 Task: Select arts and culture as the cause.
Action: Mouse moved to (804, 81)
Screenshot: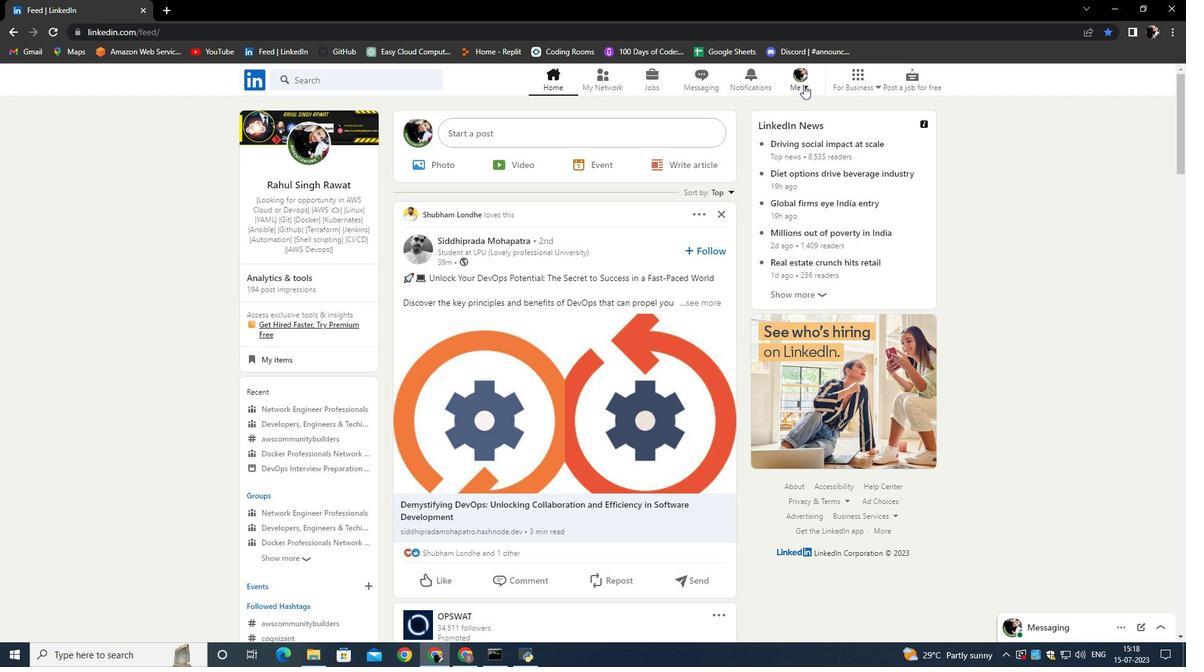 
Action: Mouse pressed left at (804, 81)
Screenshot: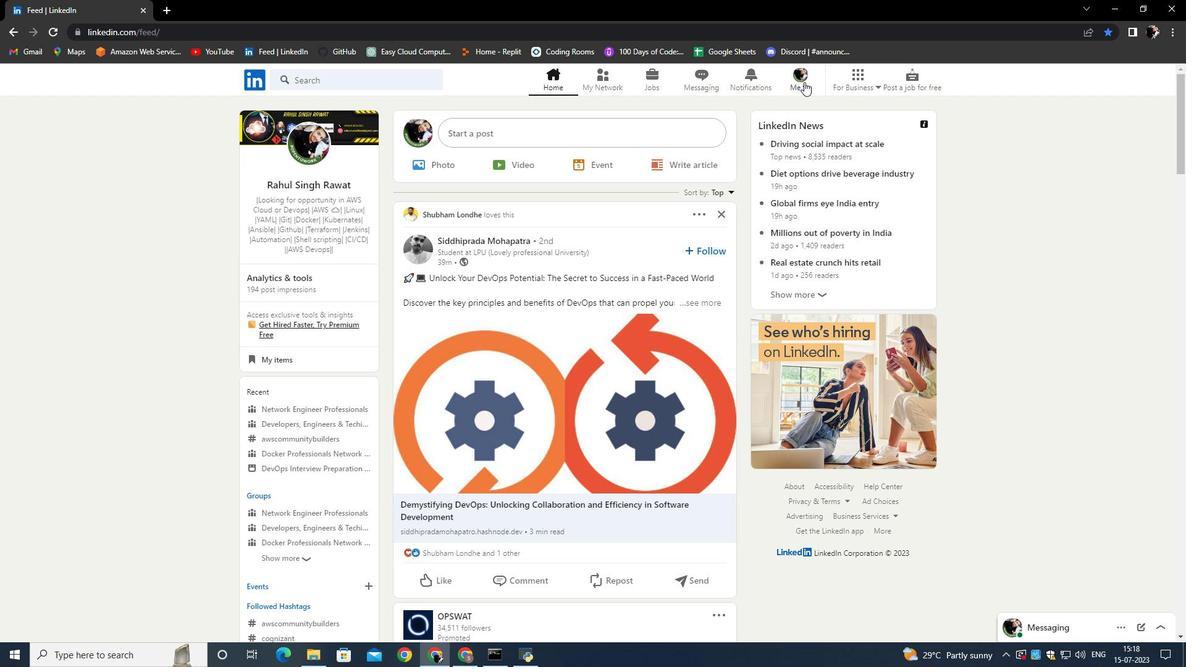
Action: Mouse moved to (689, 180)
Screenshot: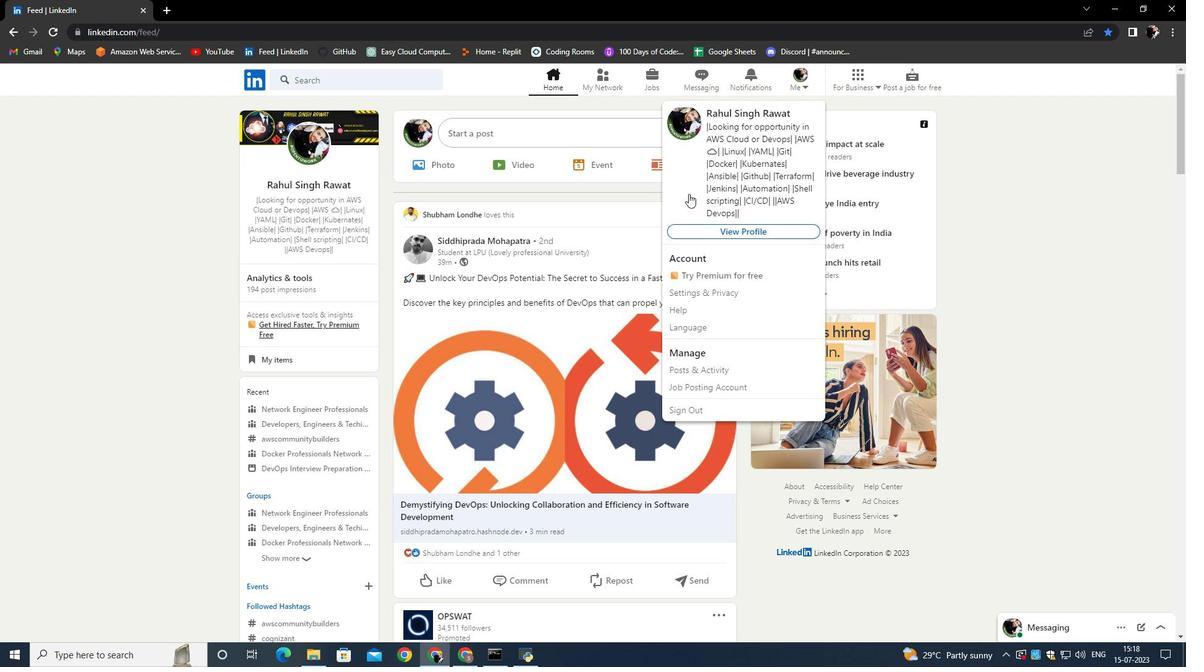 
Action: Mouse pressed left at (689, 180)
Screenshot: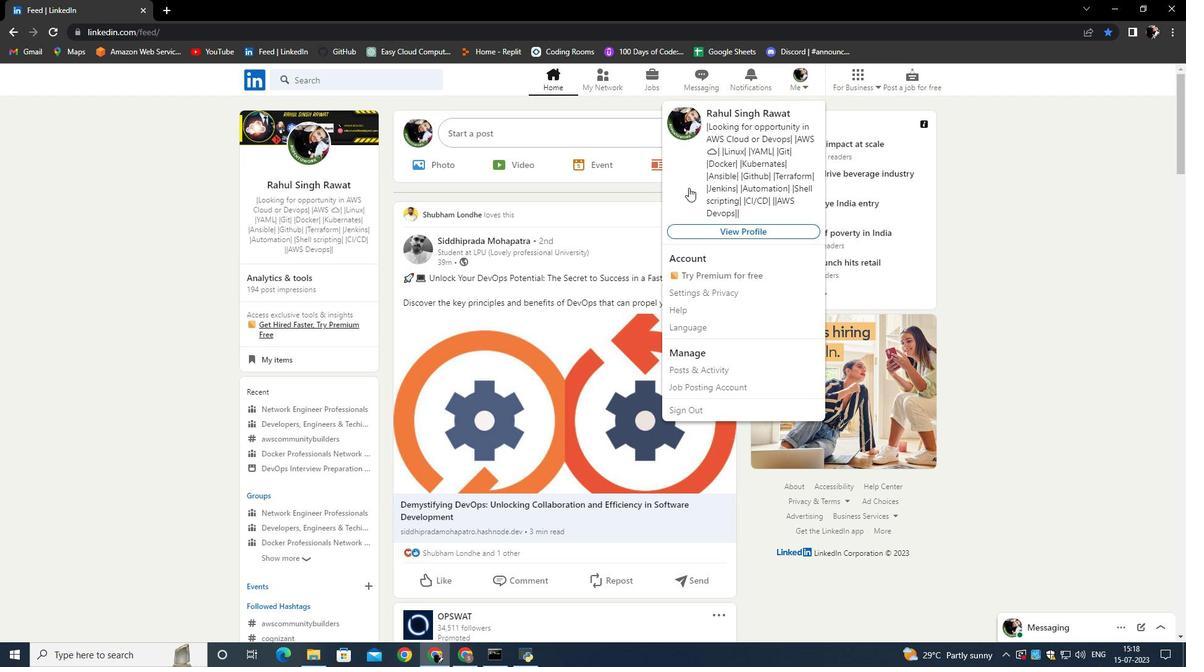 
Action: Mouse moved to (390, 468)
Screenshot: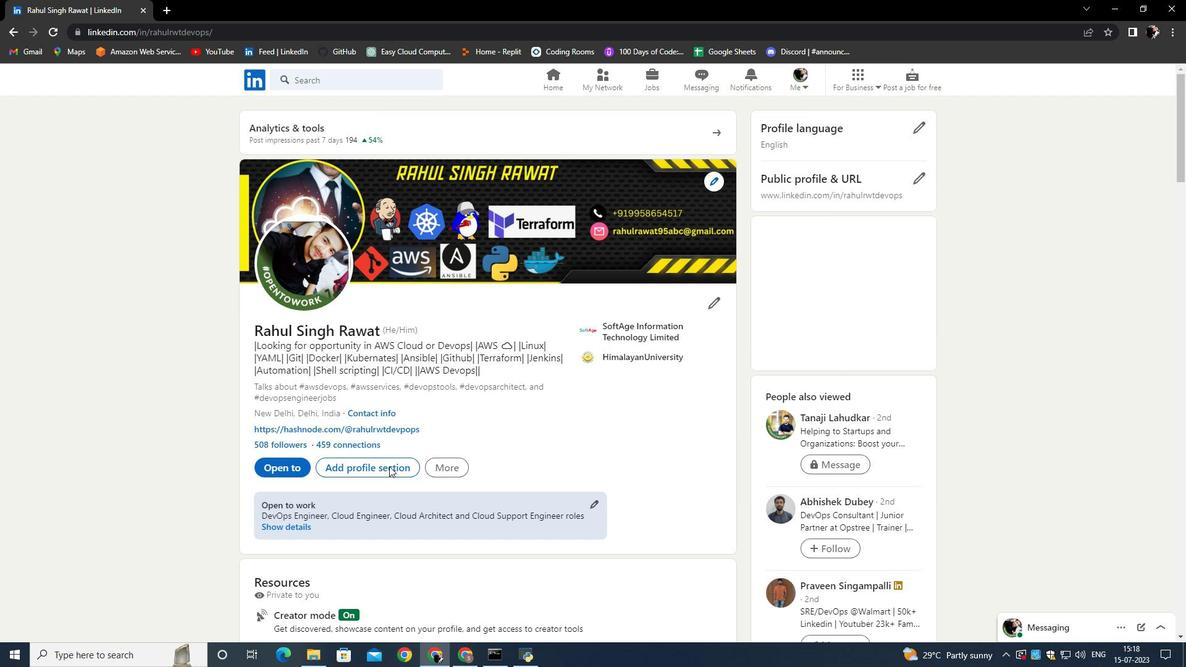 
Action: Mouse pressed left at (390, 468)
Screenshot: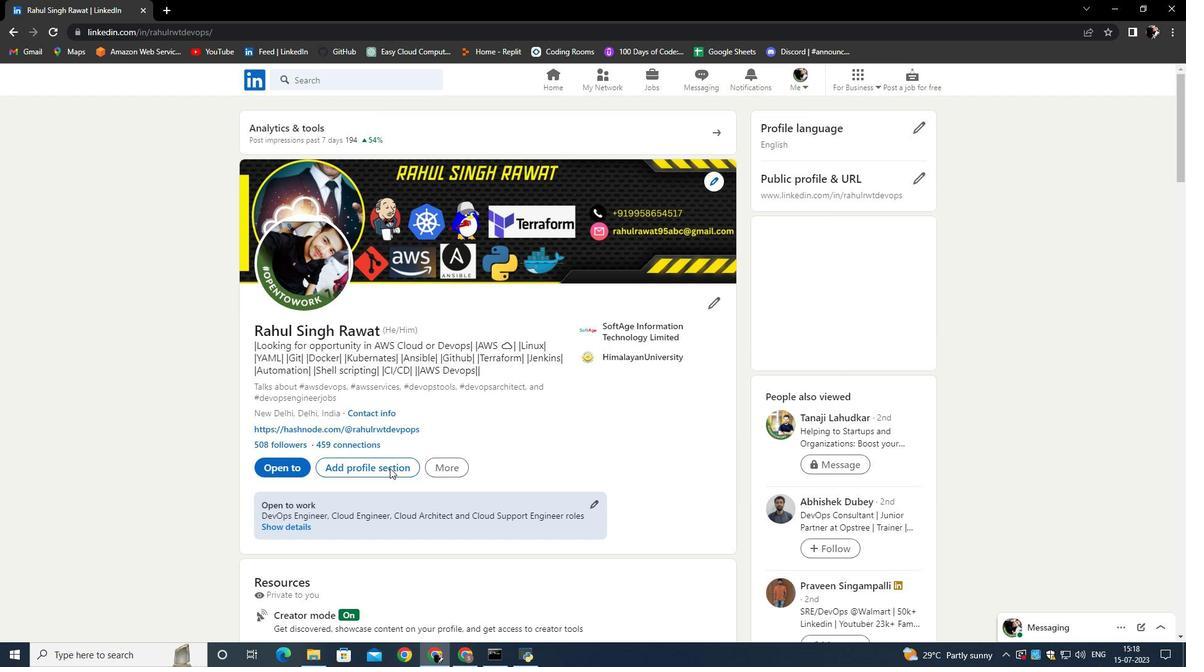 
Action: Mouse moved to (478, 341)
Screenshot: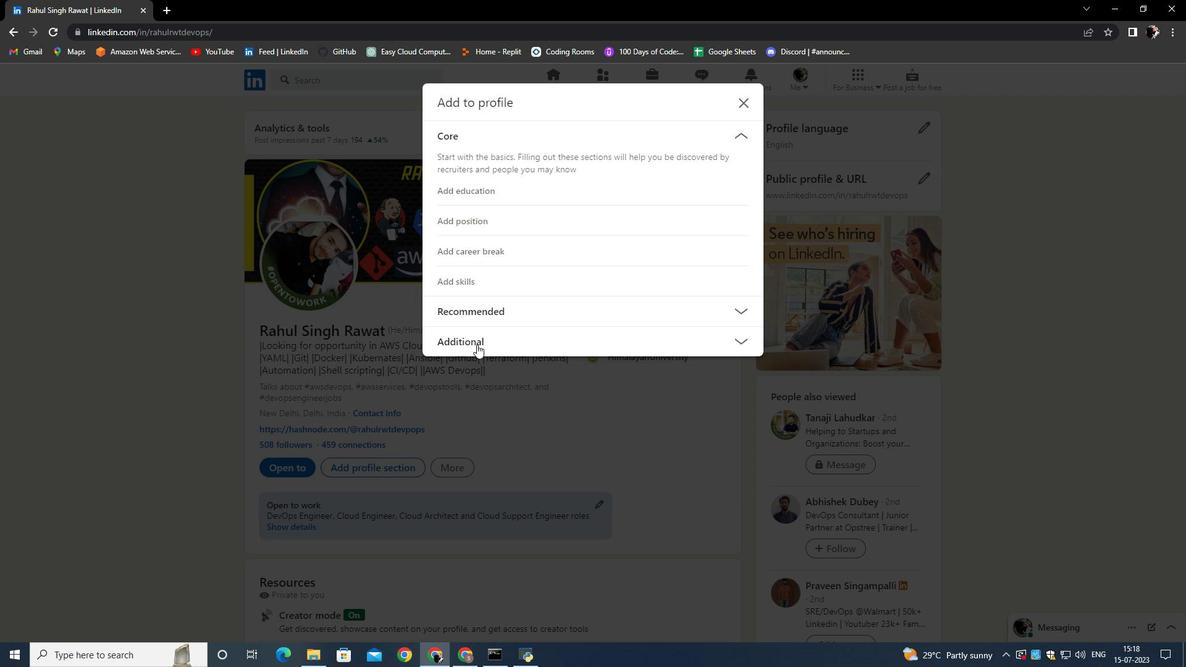 
Action: Mouse pressed left at (478, 341)
Screenshot: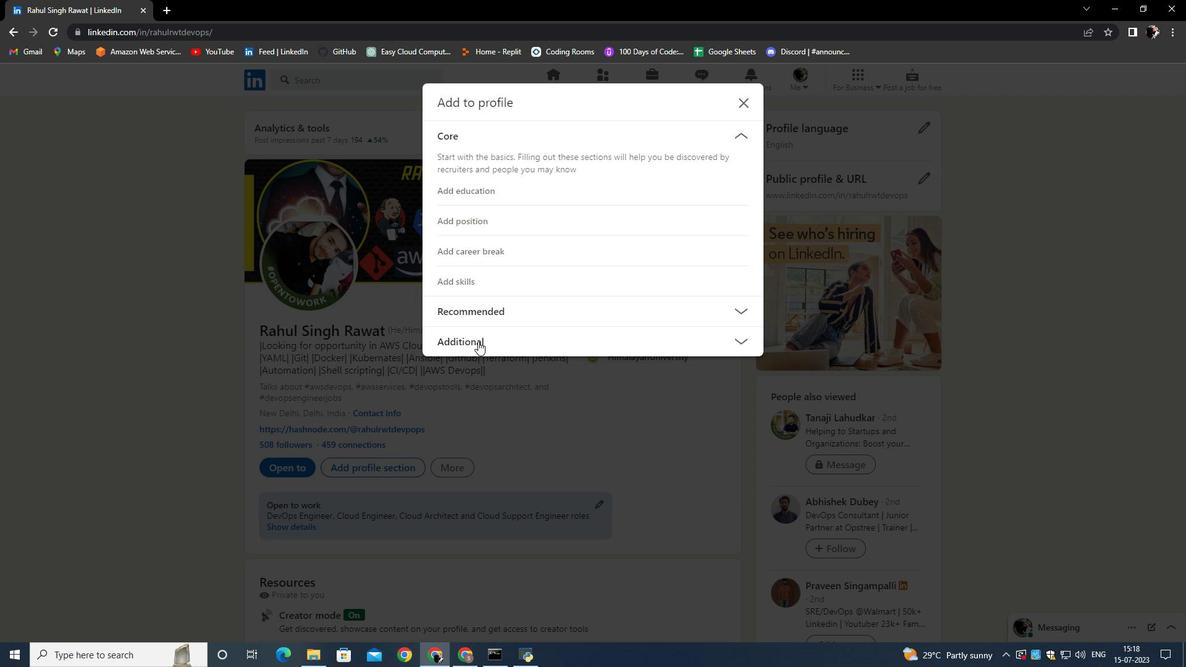 
Action: Mouse moved to (467, 467)
Screenshot: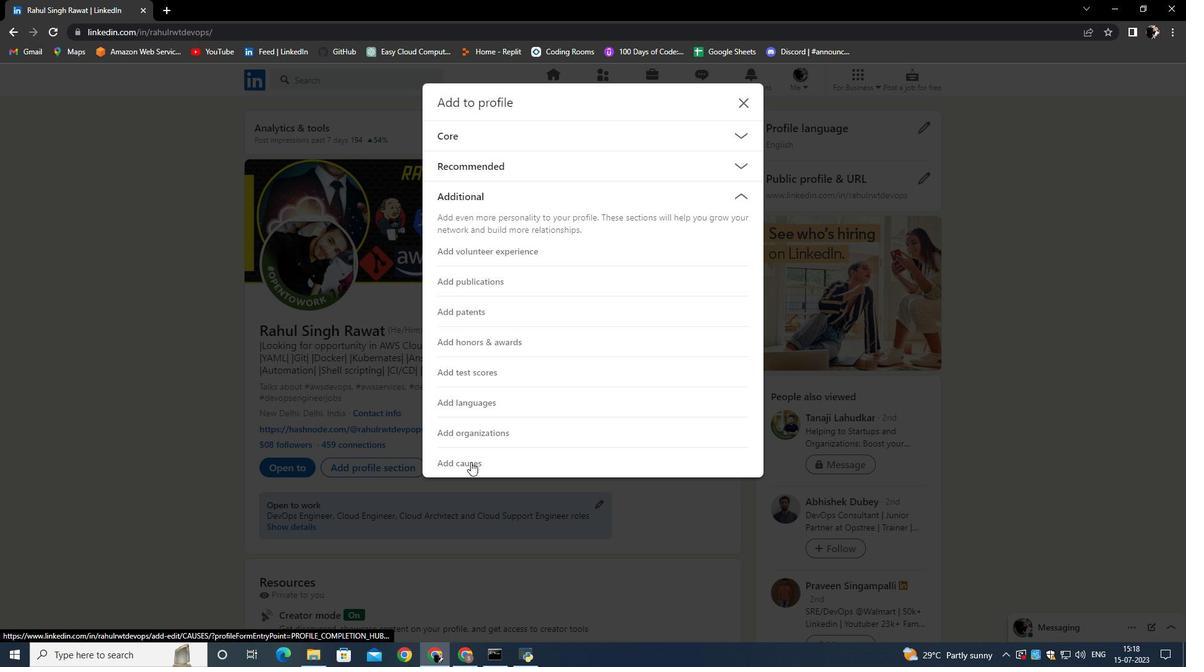 
Action: Mouse pressed left at (467, 467)
Screenshot: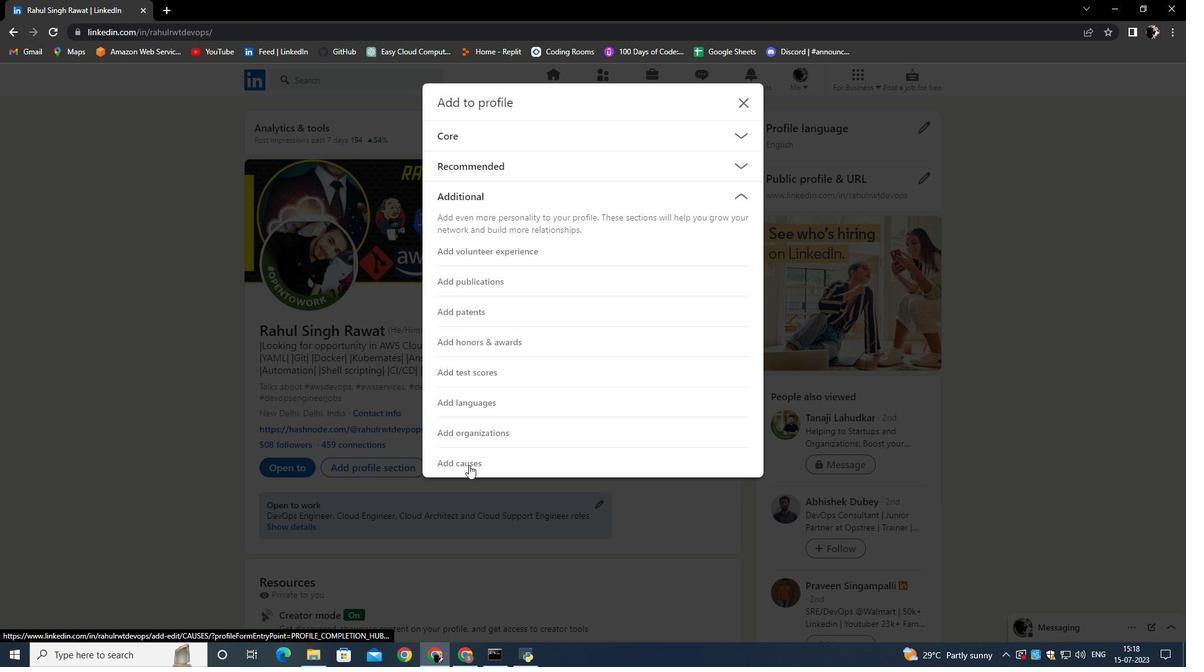 
Action: Mouse moved to (385, 205)
Screenshot: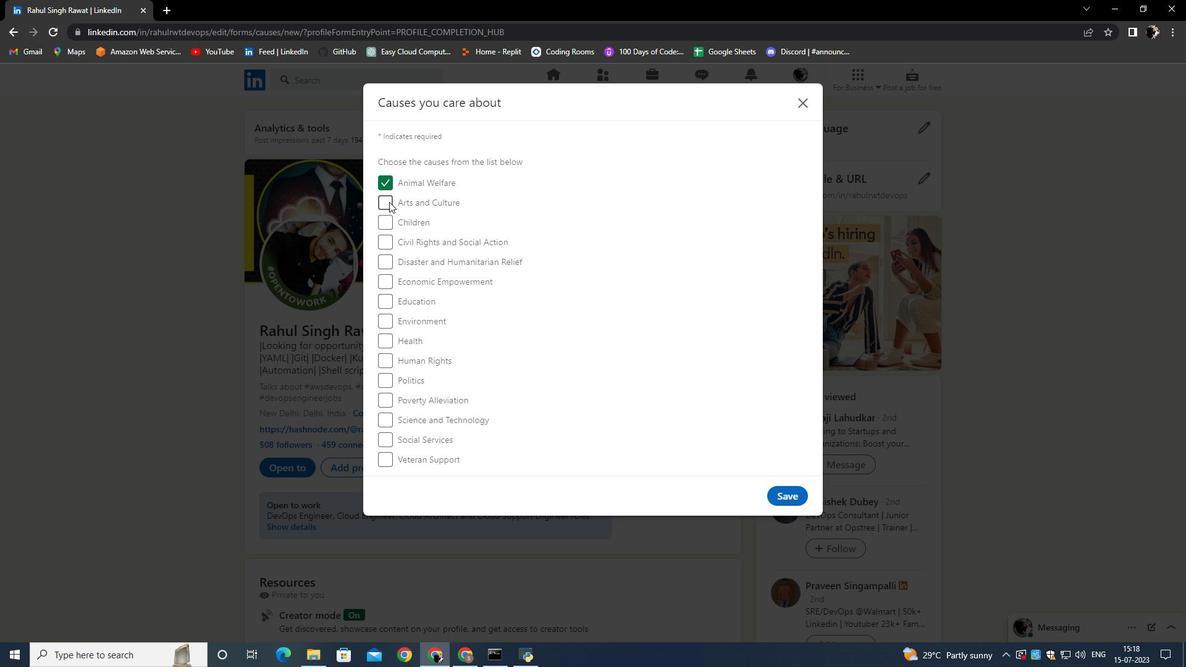 
Action: Mouse pressed left at (385, 205)
Screenshot: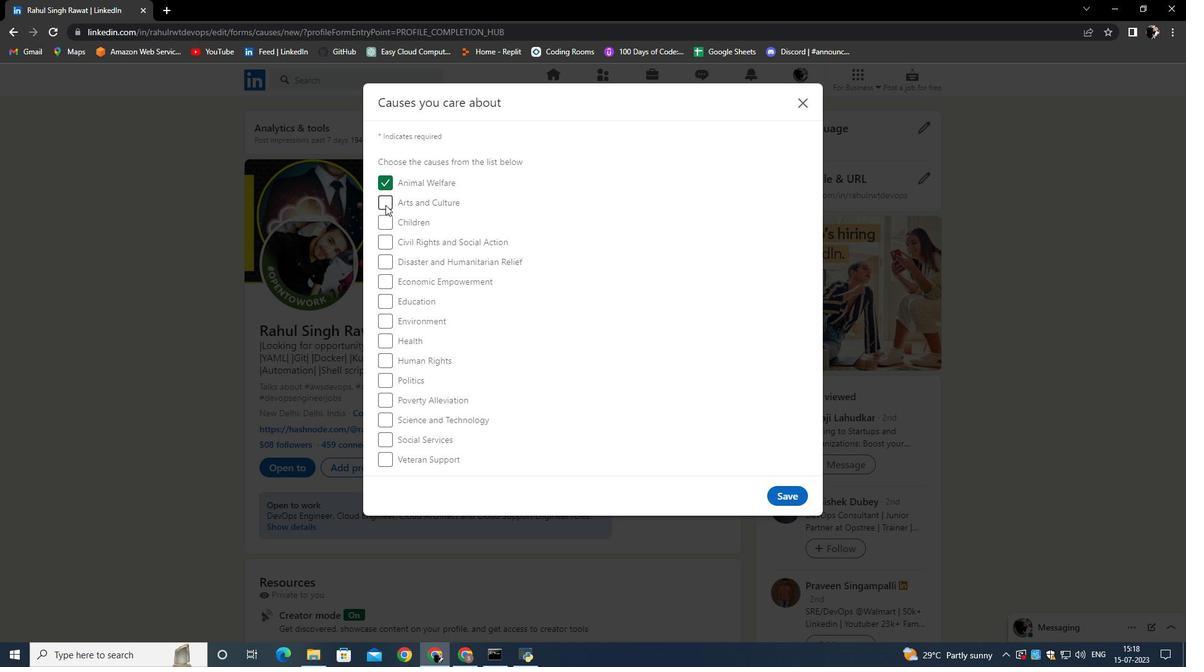 
Action: Mouse moved to (604, 420)
Screenshot: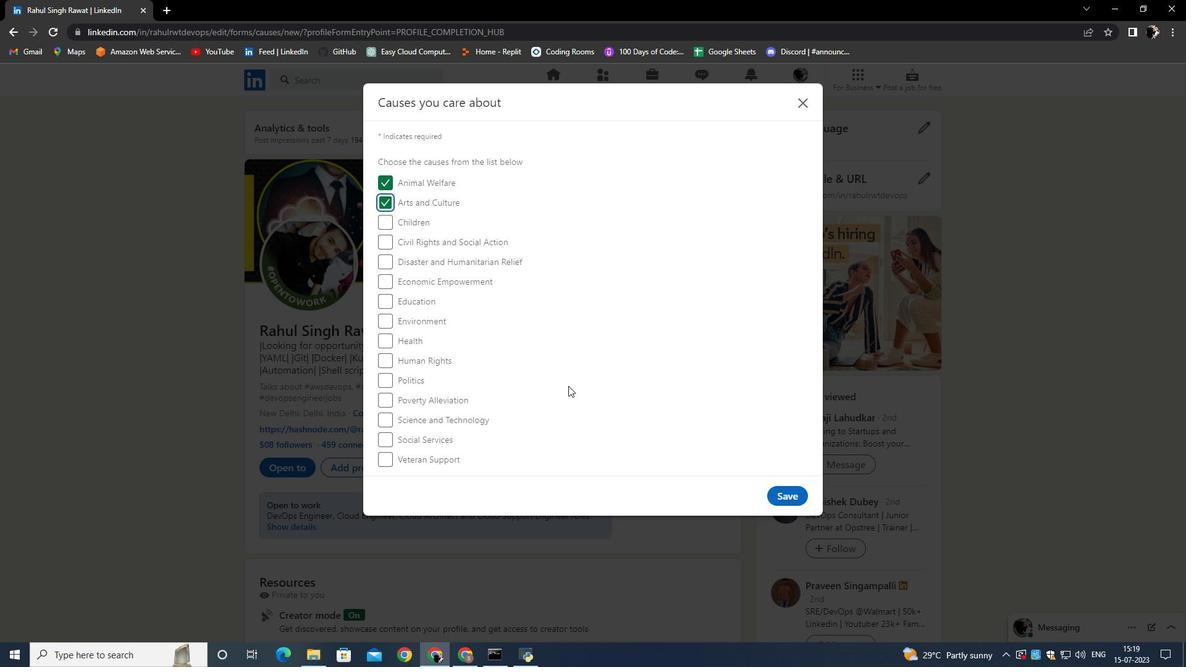 
